 Task: Enable the option Allow job search notifications.
Action: Mouse moved to (651, 86)
Screenshot: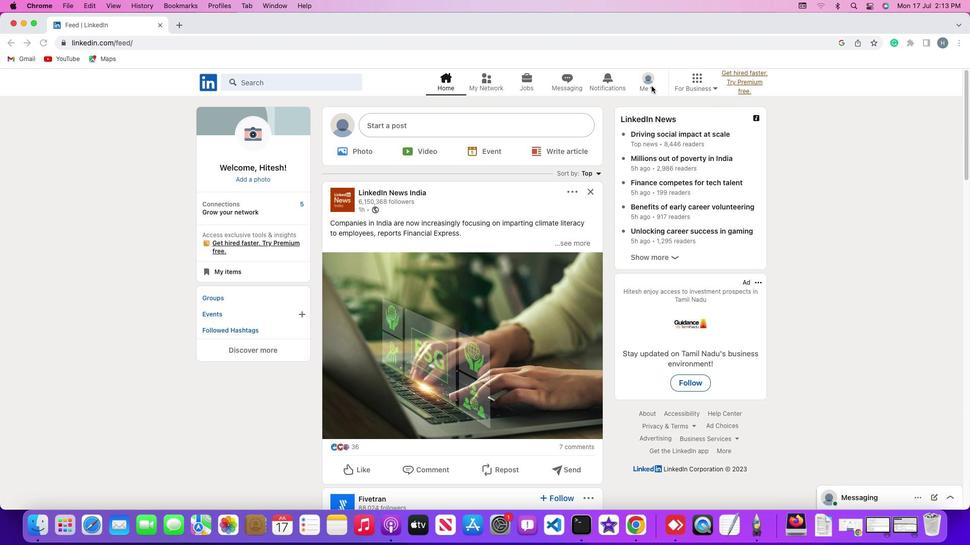 
Action: Mouse pressed left at (651, 86)
Screenshot: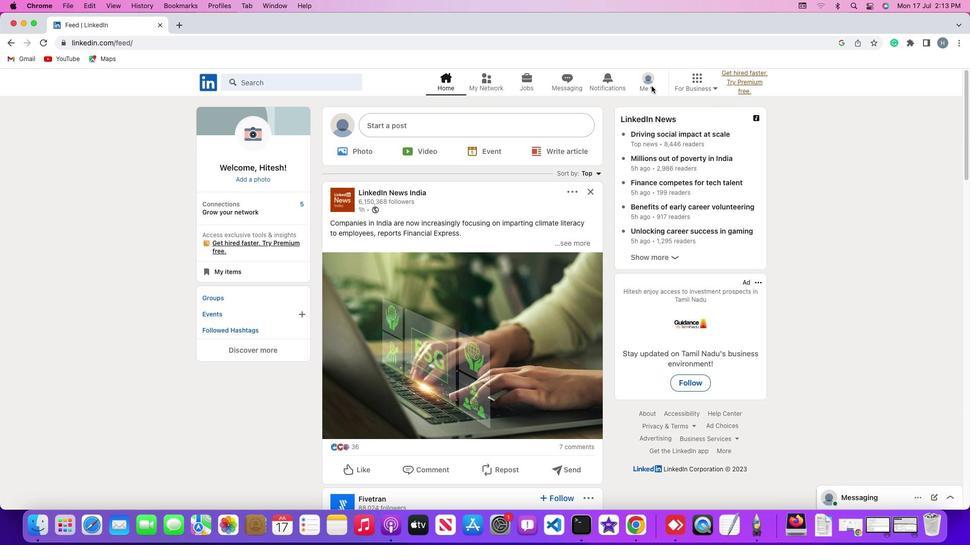 
Action: Mouse moved to (651, 86)
Screenshot: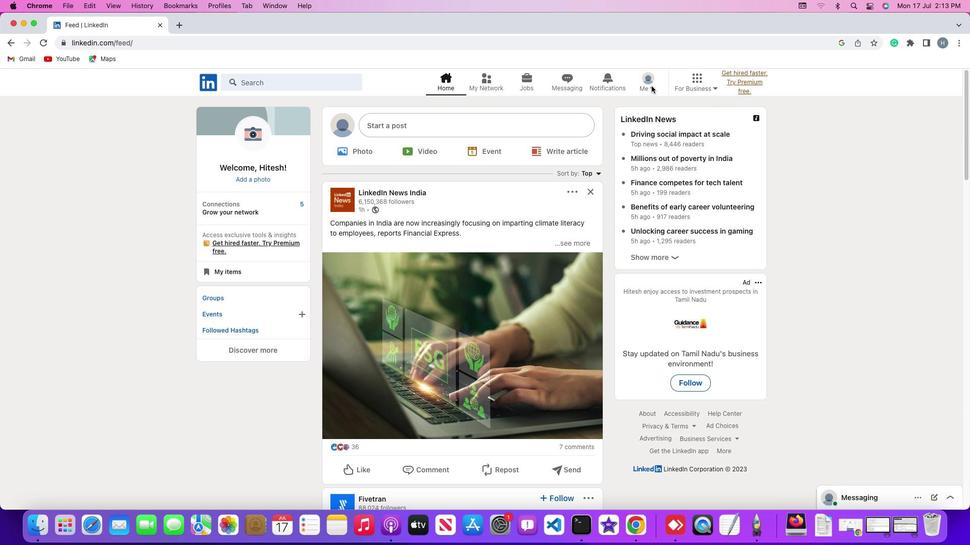 
Action: Mouse pressed left at (651, 86)
Screenshot: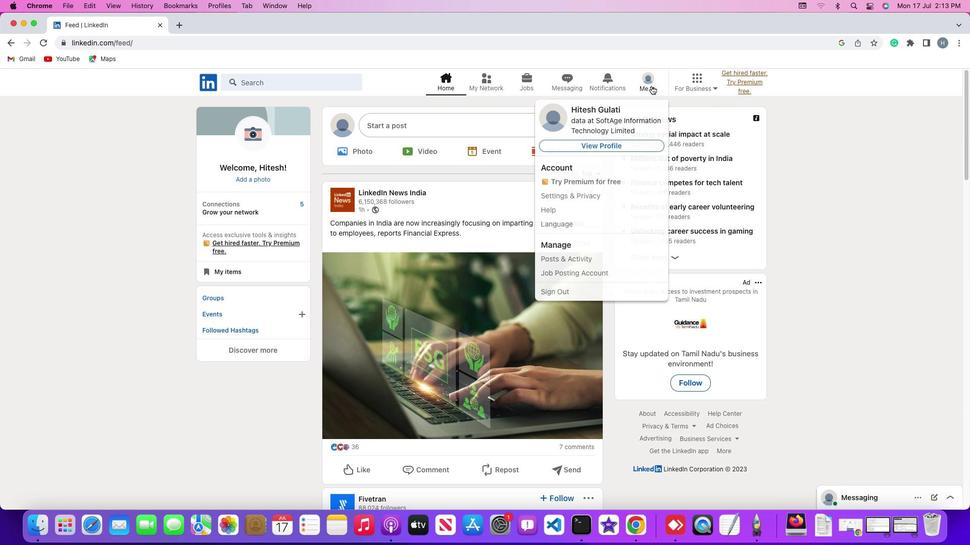 
Action: Mouse moved to (651, 86)
Screenshot: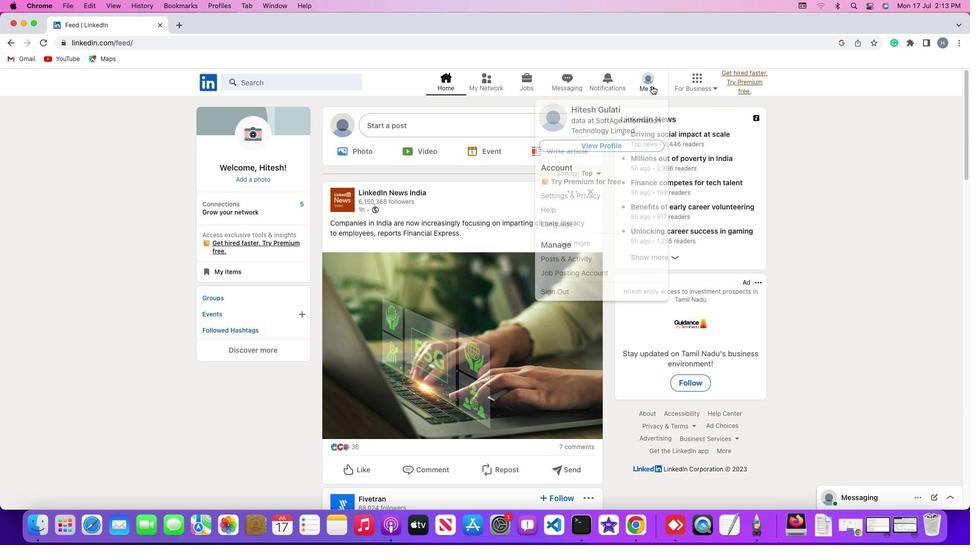 
Action: Mouse pressed left at (651, 86)
Screenshot: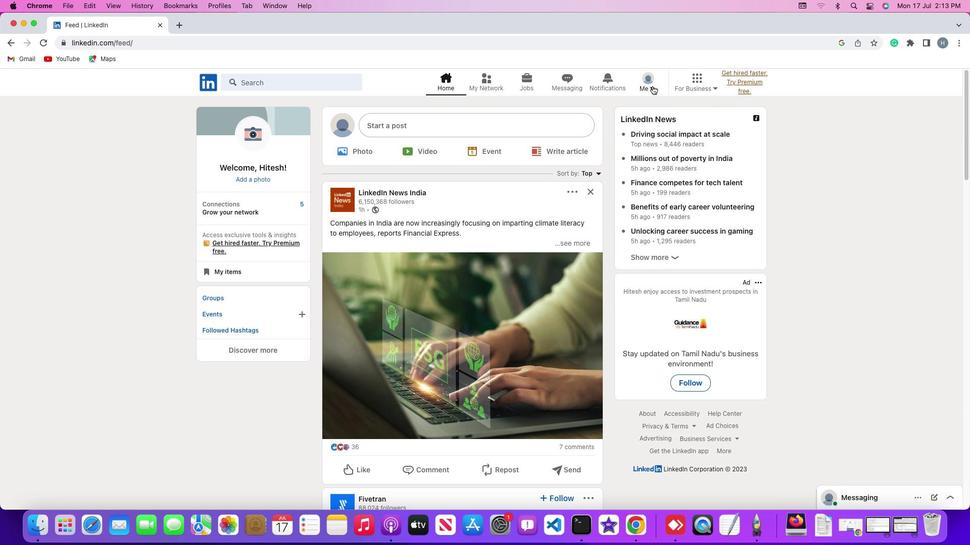 
Action: Mouse moved to (587, 194)
Screenshot: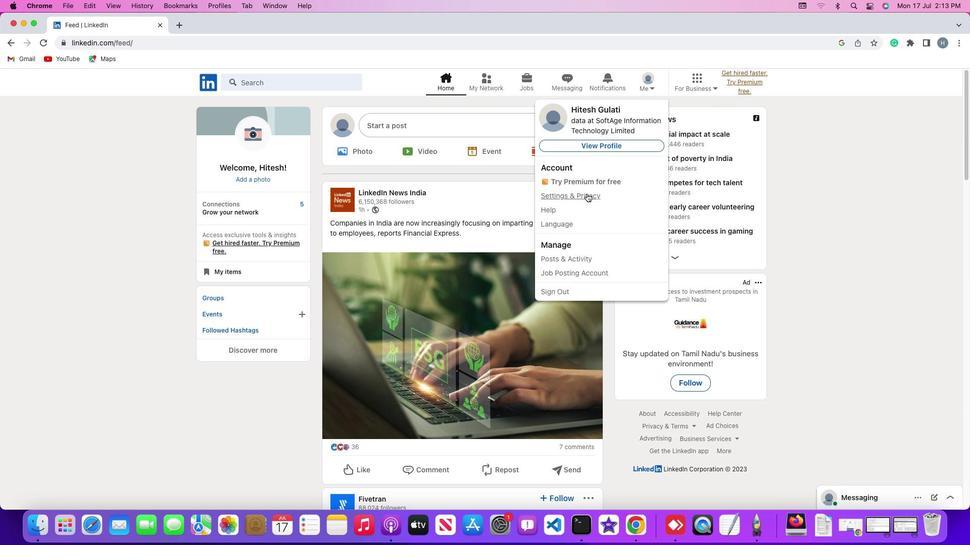 
Action: Mouse pressed left at (587, 194)
Screenshot: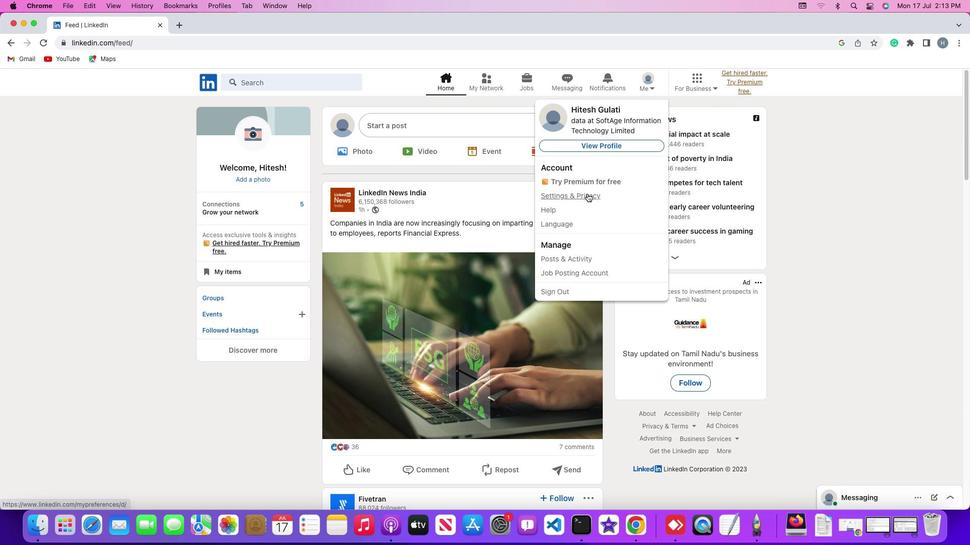 
Action: Mouse moved to (67, 342)
Screenshot: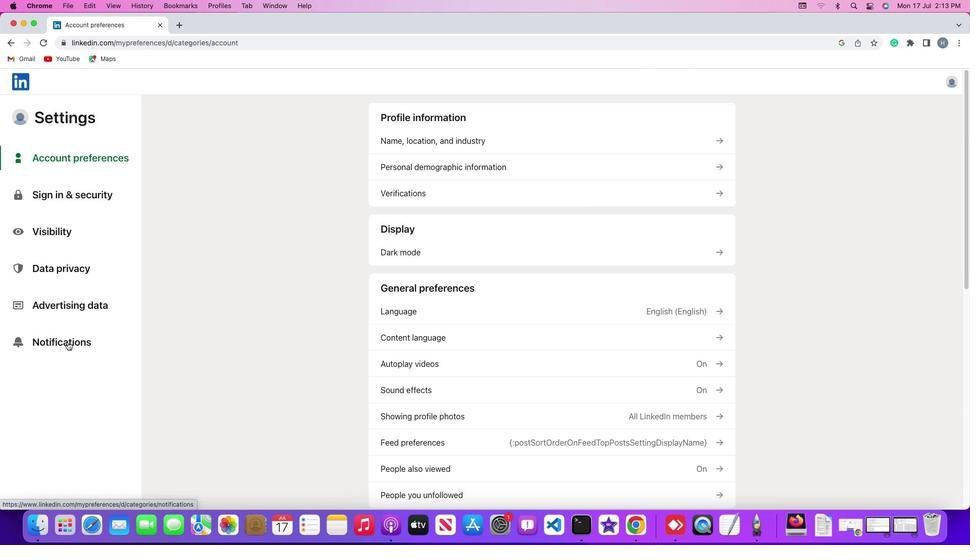 
Action: Mouse pressed left at (67, 342)
Screenshot: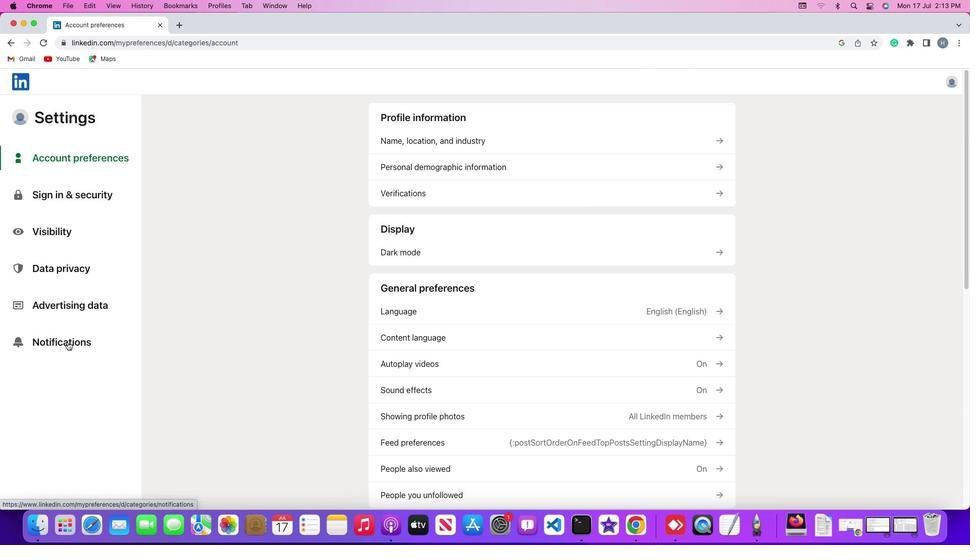 
Action: Mouse pressed left at (67, 342)
Screenshot: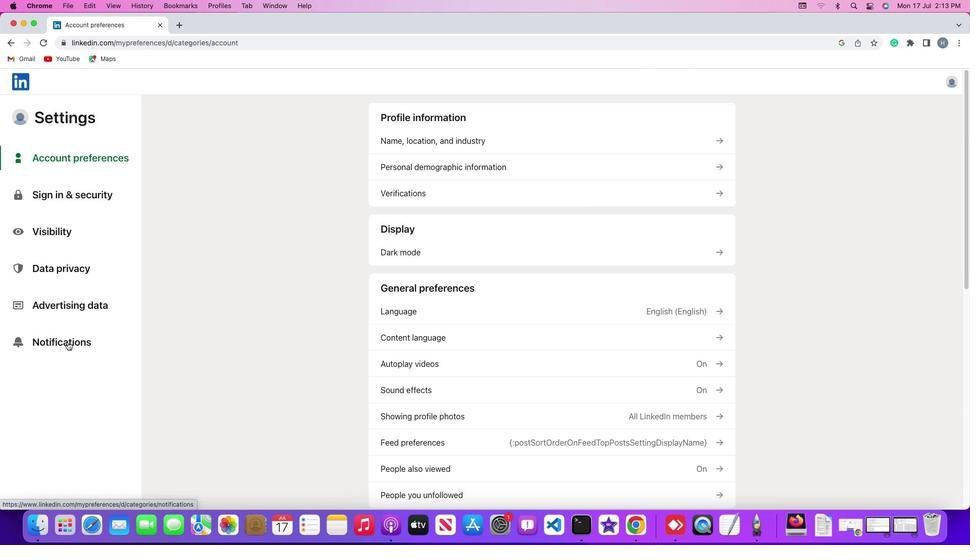 
Action: Mouse moved to (501, 188)
Screenshot: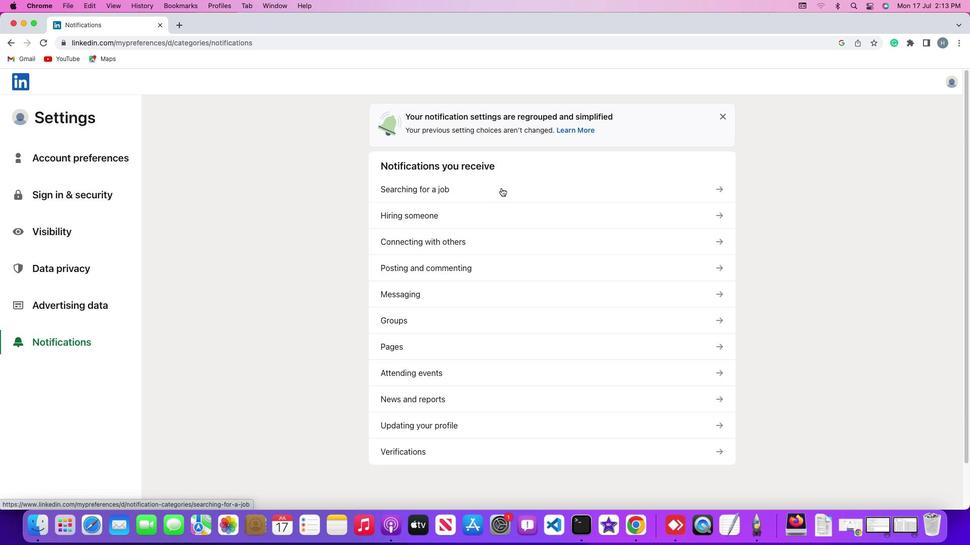 
Action: Mouse pressed left at (501, 188)
Screenshot: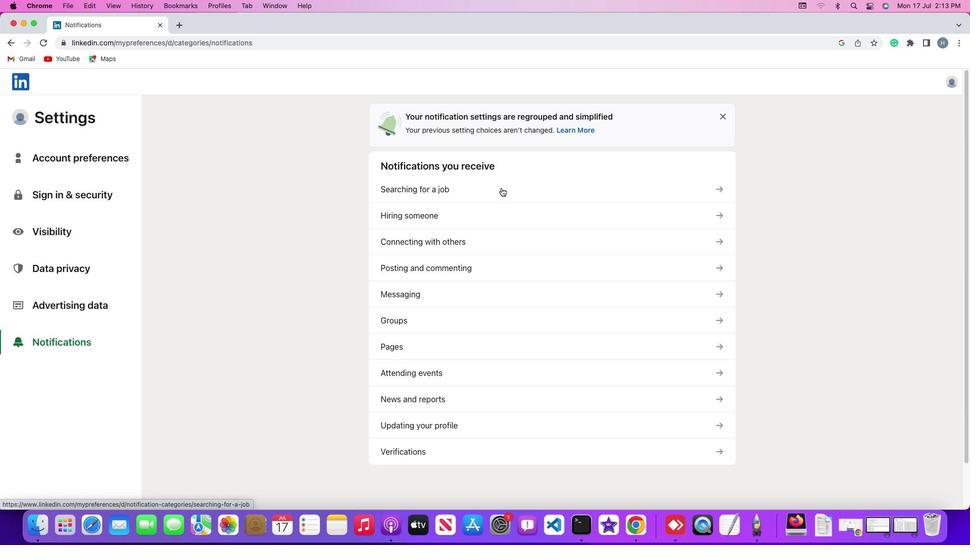 
Action: Mouse moved to (705, 139)
Screenshot: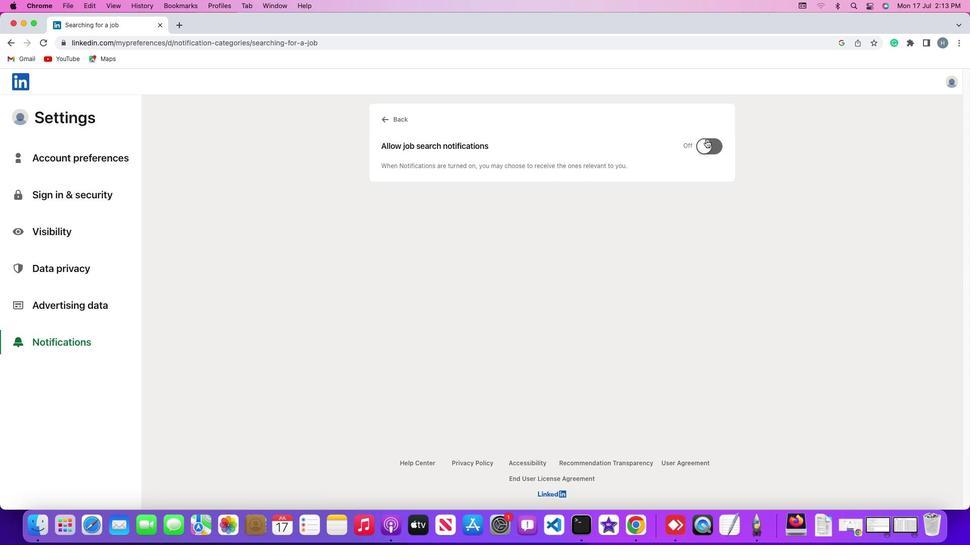 
Action: Mouse pressed left at (705, 139)
Screenshot: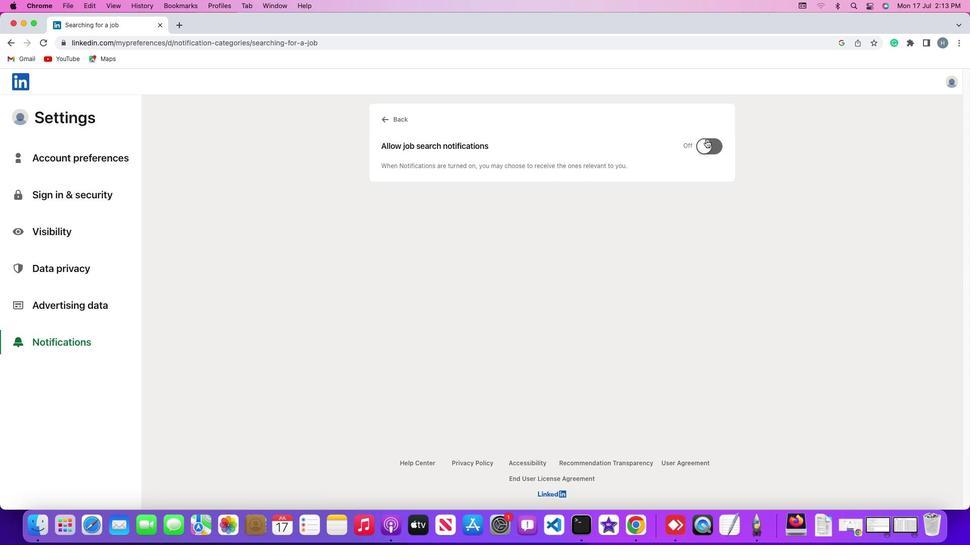
Action: Mouse moved to (703, 169)
Screenshot: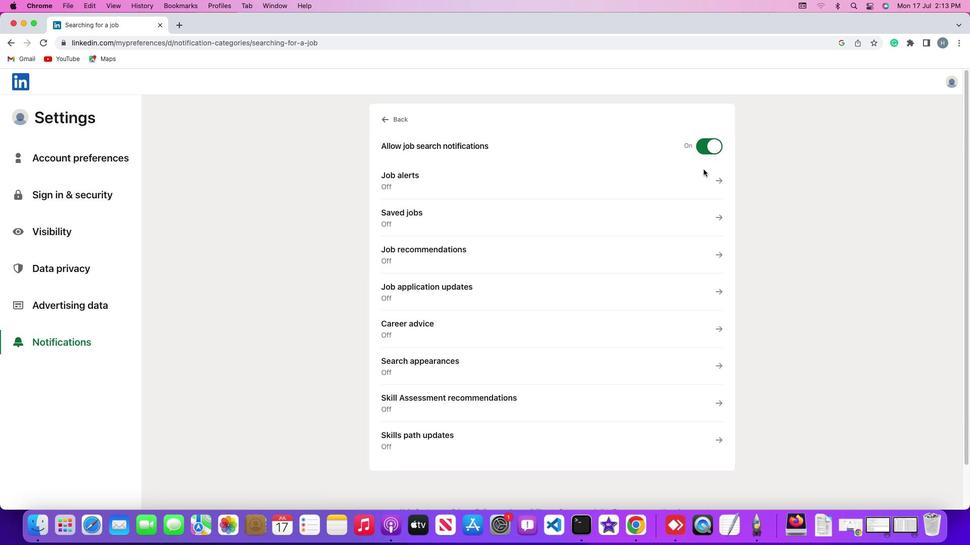 
